 Task: Create a sub task Design and Implement Solution for the task  Create a new online platform for car rental services in the project AgileNexus , assign it to team member softage.1@softage.net and update the status of the sub task to  Off Track , set the priority of the sub task to High
Action: Mouse moved to (63, 262)
Screenshot: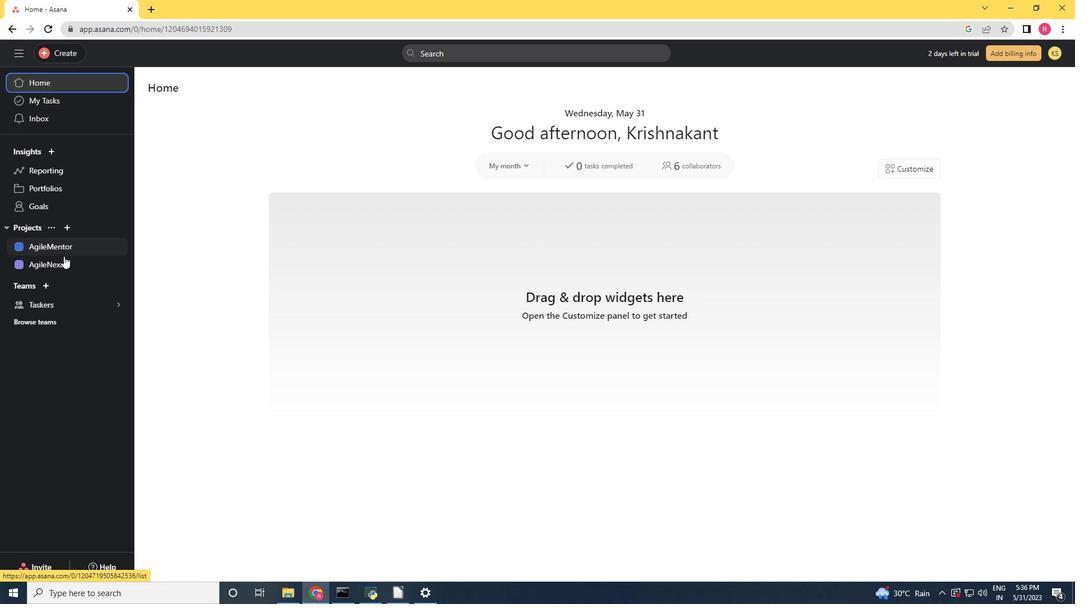 
Action: Mouse pressed left at (63, 262)
Screenshot: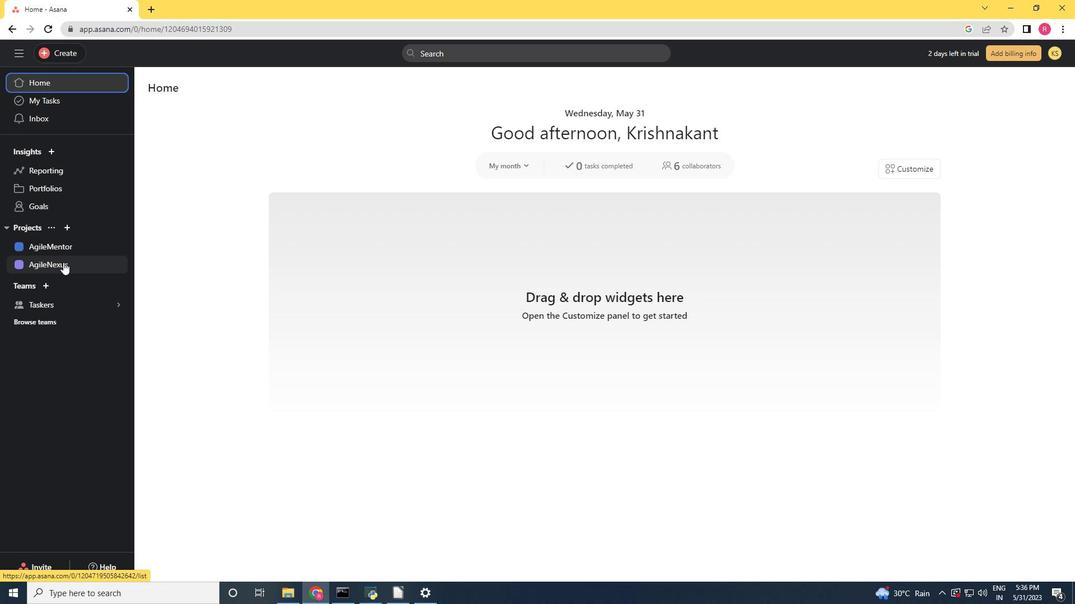 
Action: Mouse moved to (464, 246)
Screenshot: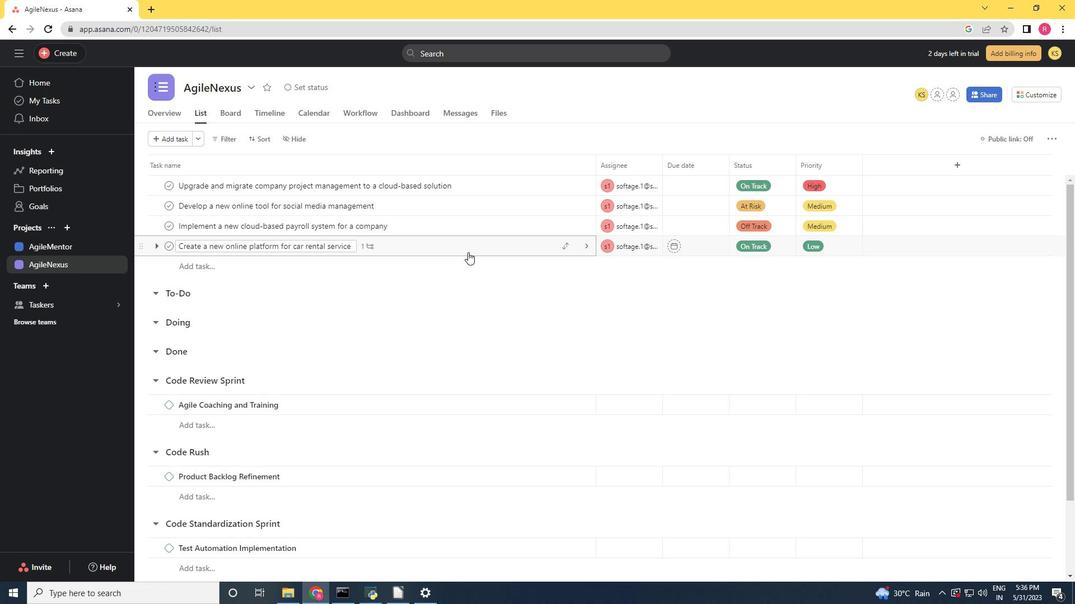 
Action: Mouse pressed left at (464, 246)
Screenshot: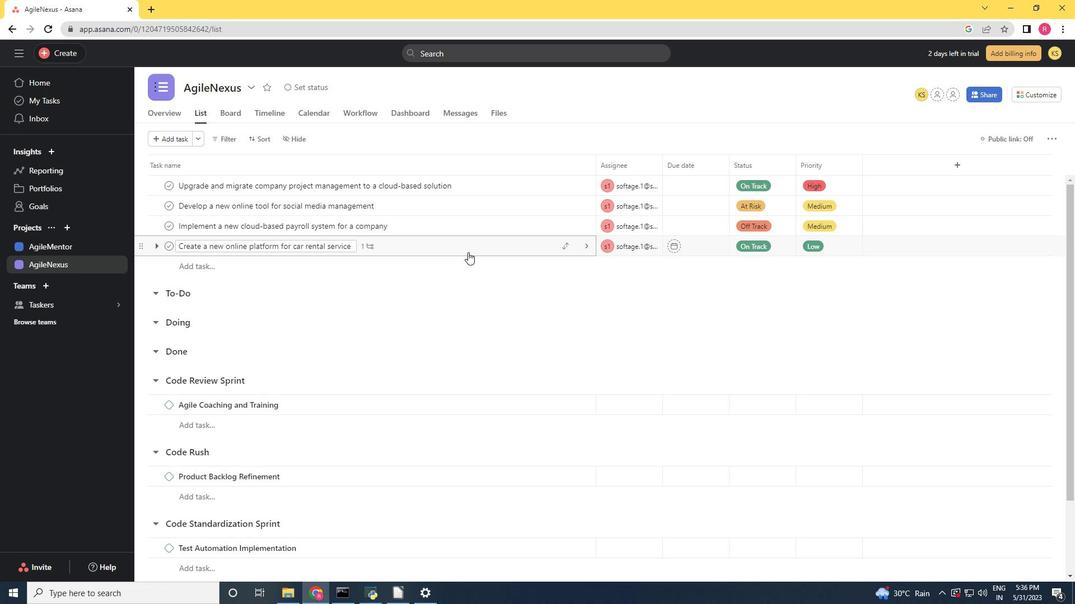 
Action: Mouse moved to (824, 343)
Screenshot: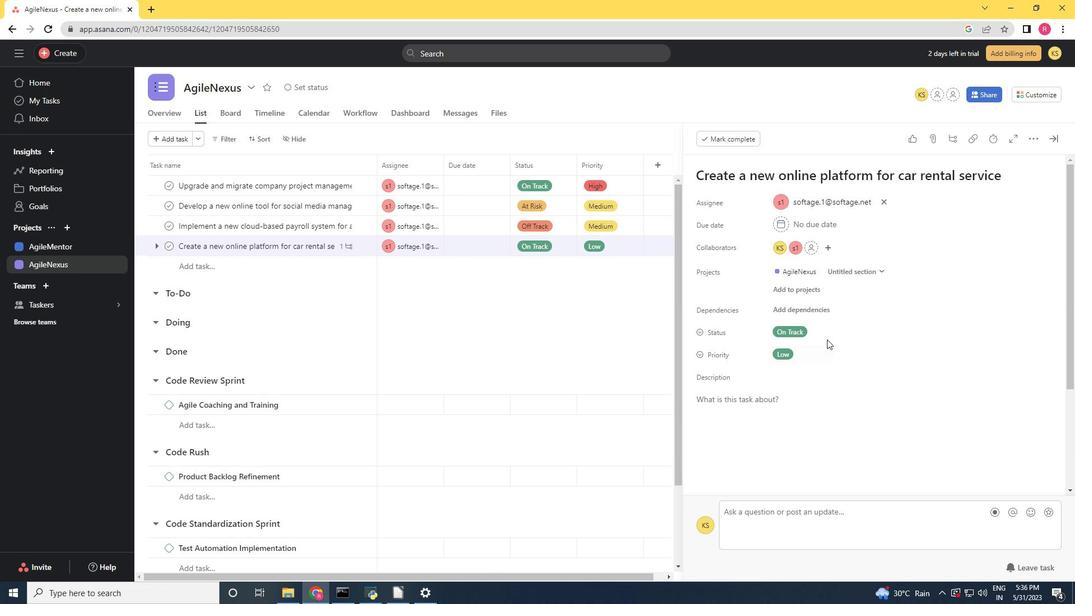 
Action: Mouse scrolled (824, 342) with delta (0, 0)
Screenshot: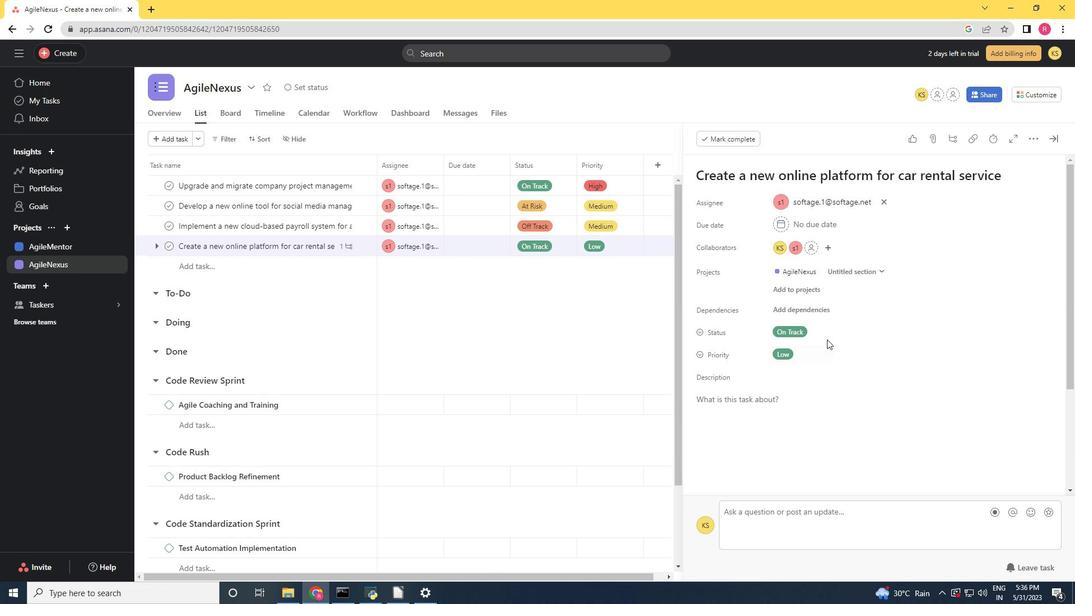 
Action: Mouse moved to (824, 346)
Screenshot: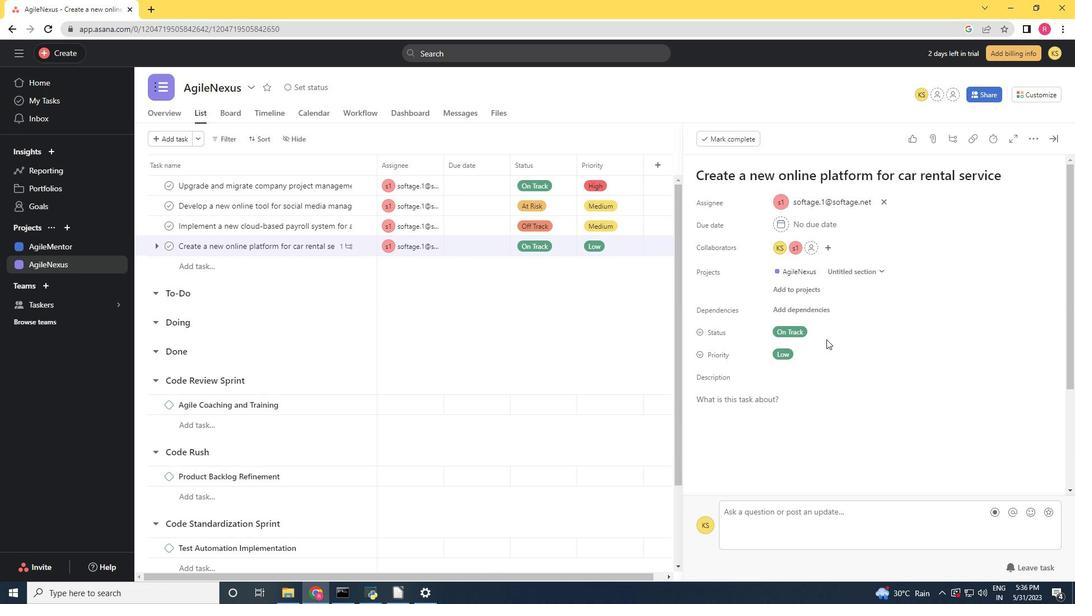 
Action: Mouse scrolled (824, 346) with delta (0, 0)
Screenshot: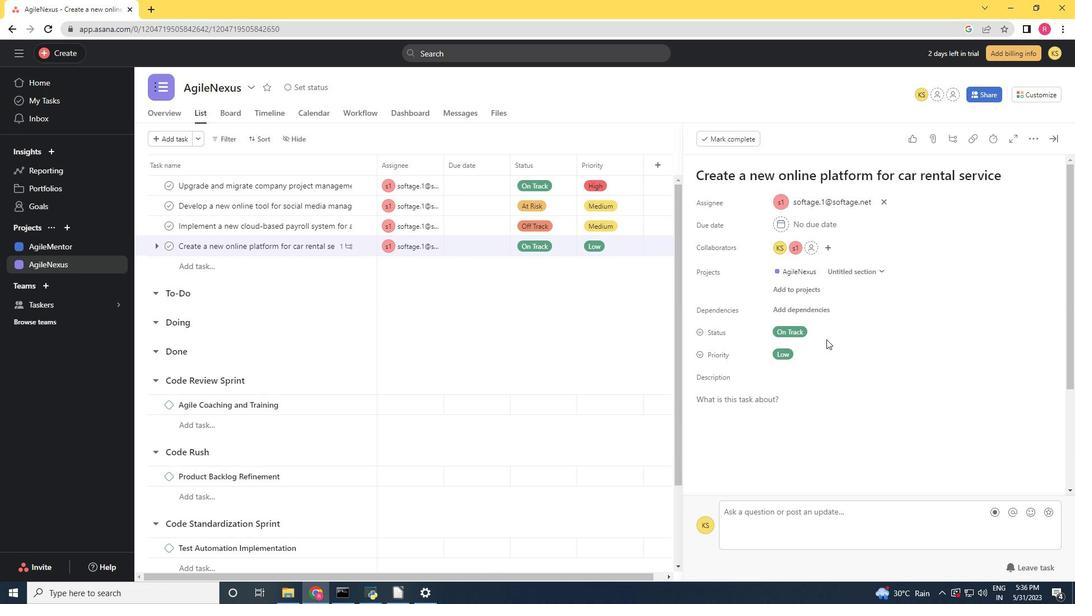 
Action: Mouse moved to (823, 347)
Screenshot: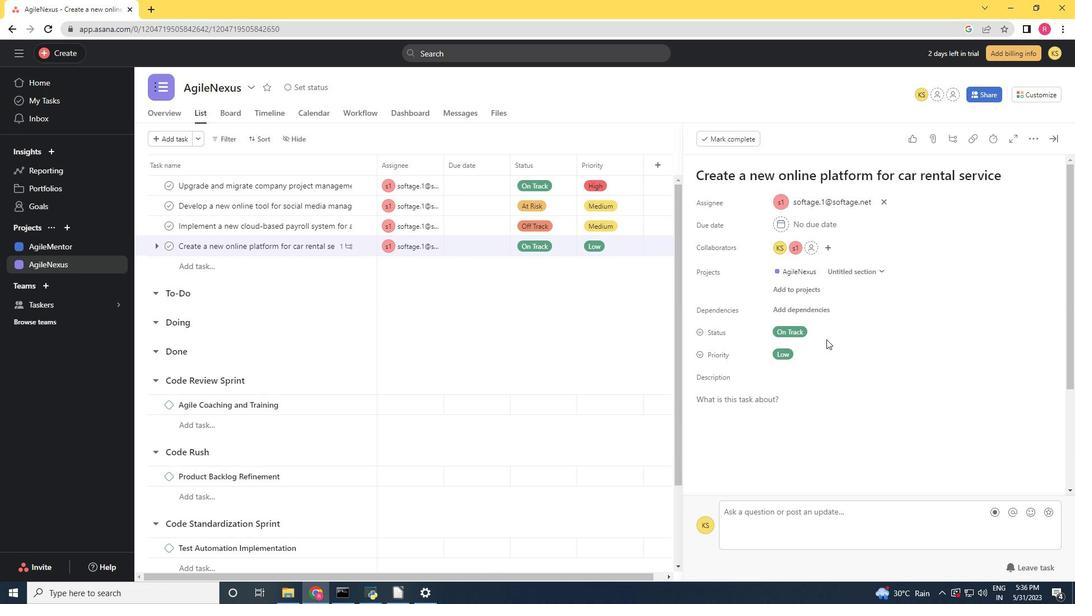
Action: Mouse scrolled (823, 347) with delta (0, 0)
Screenshot: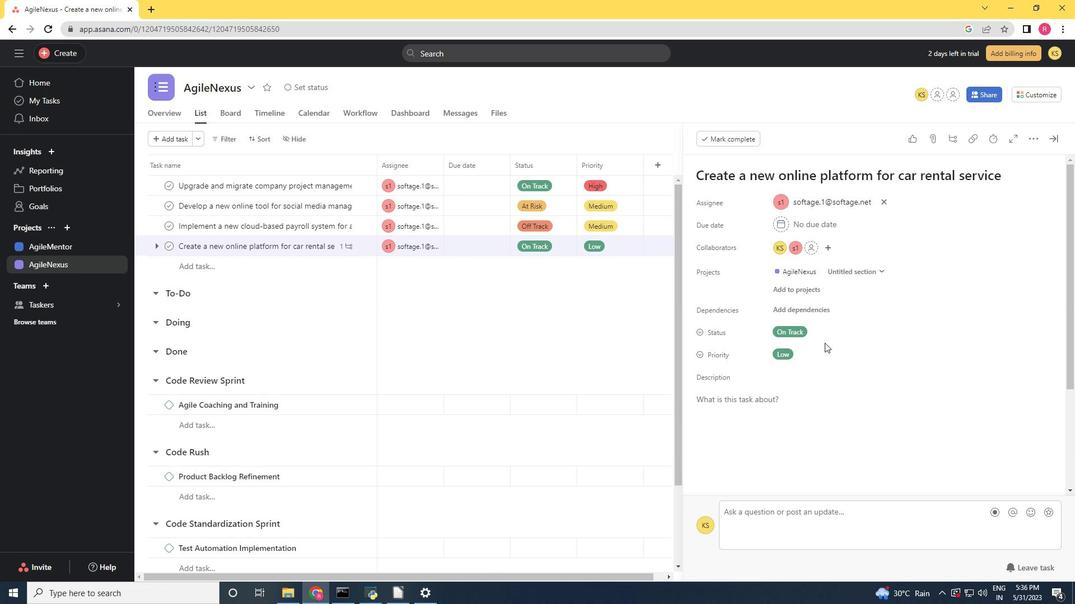 
Action: Mouse moved to (818, 355)
Screenshot: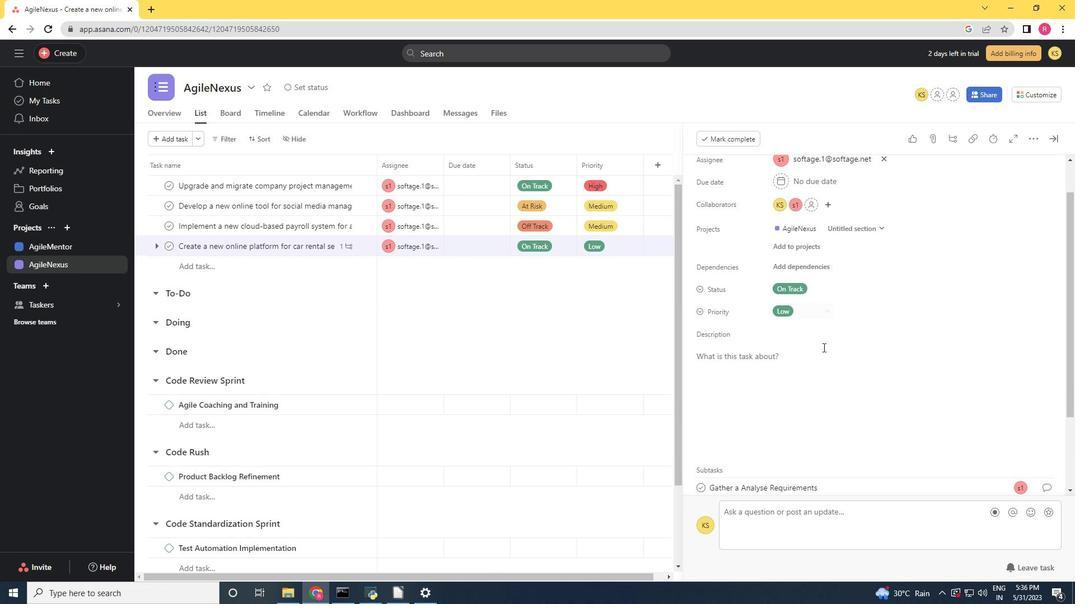 
Action: Mouse scrolled (818, 355) with delta (0, 0)
Screenshot: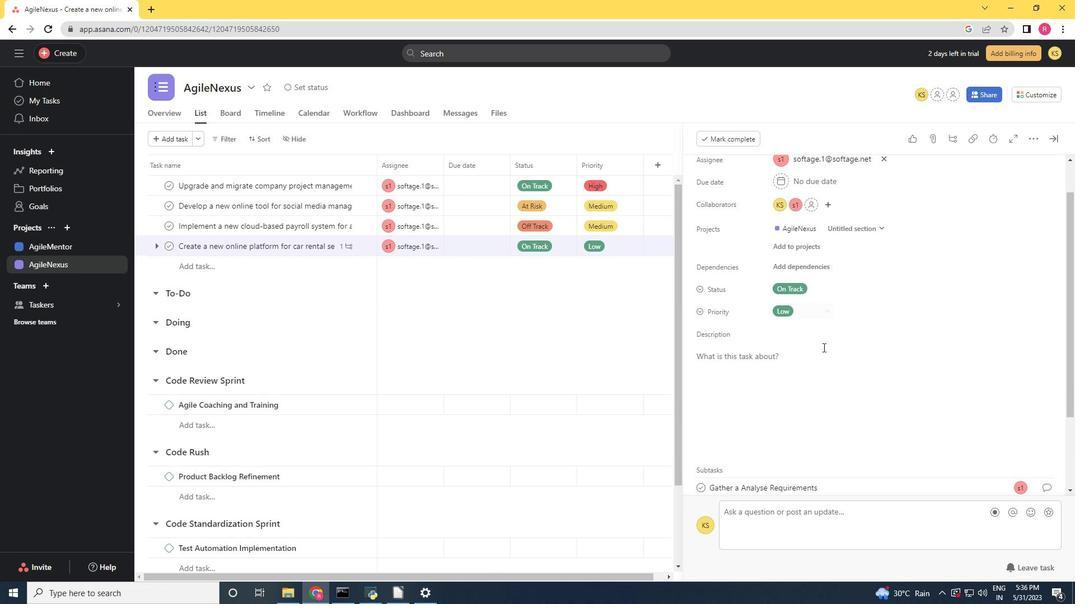
Action: Mouse moved to (812, 363)
Screenshot: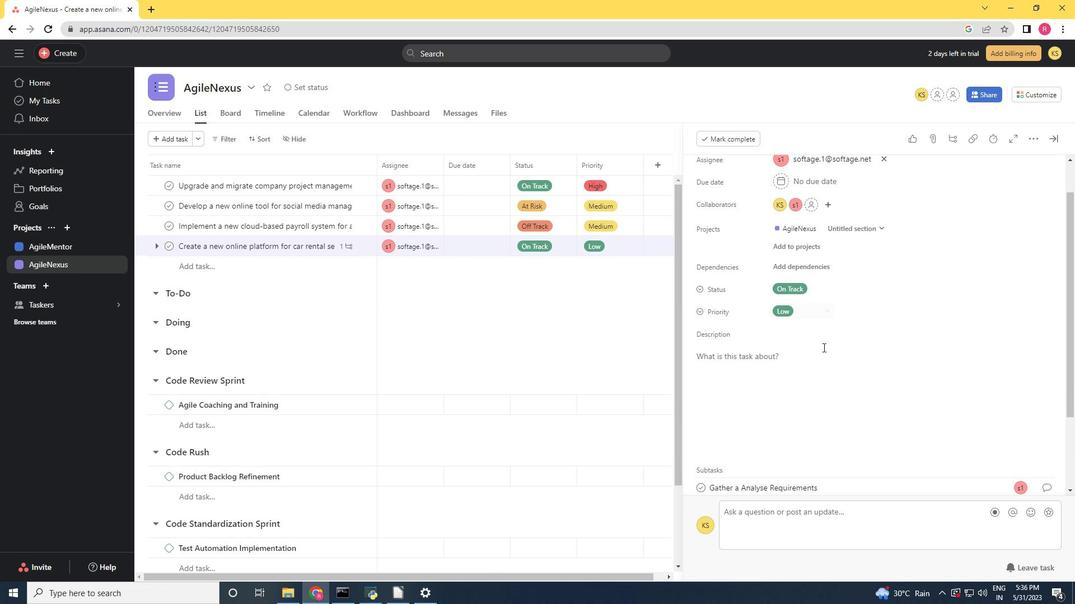 
Action: Mouse scrolled (812, 362) with delta (0, 0)
Screenshot: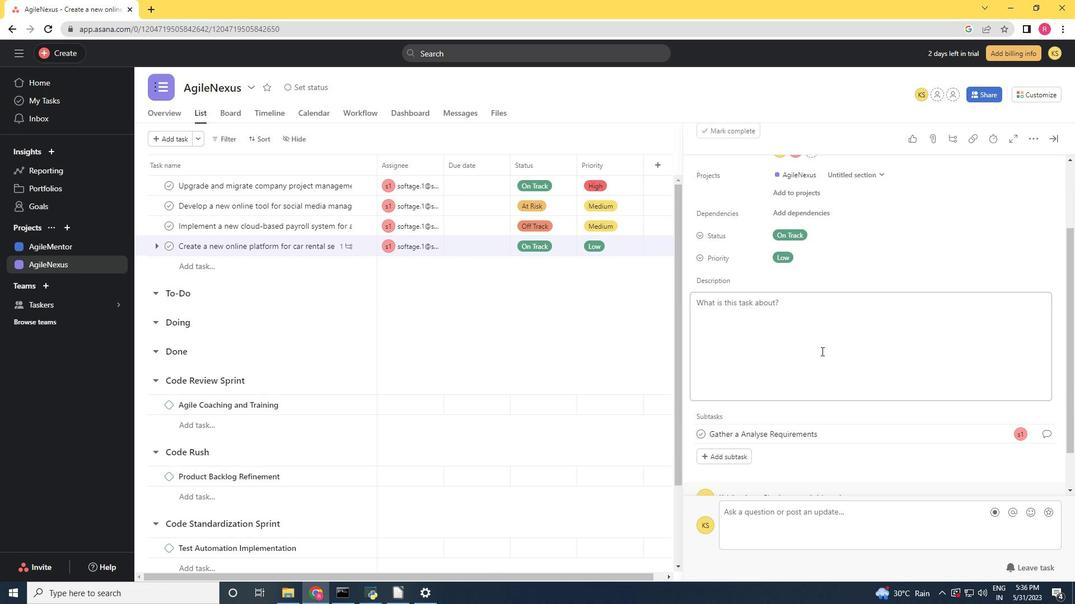 
Action: Mouse moved to (807, 370)
Screenshot: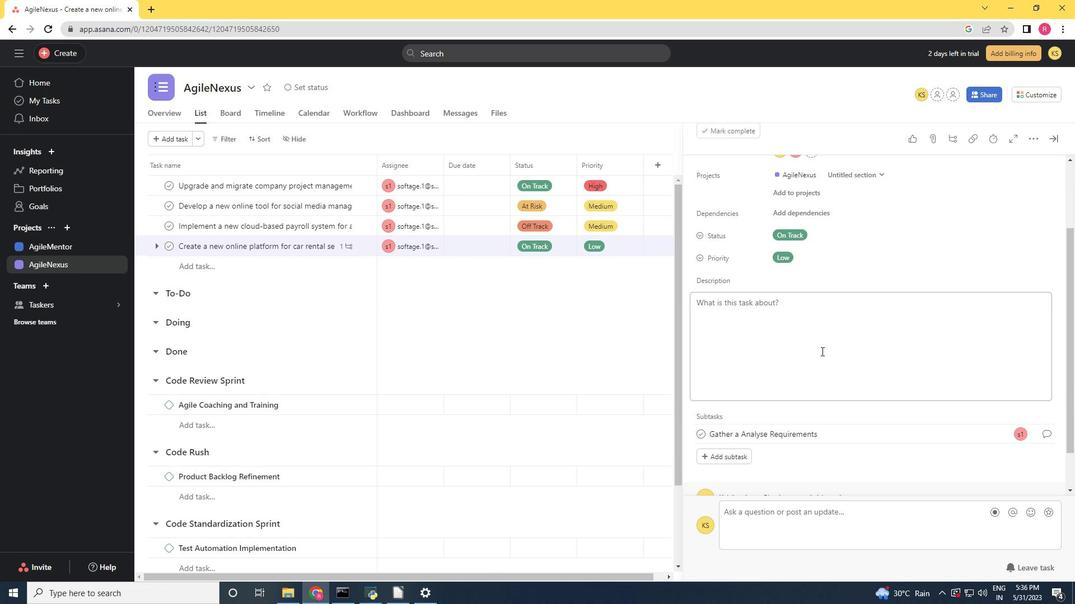 
Action: Mouse scrolled (807, 369) with delta (0, 0)
Screenshot: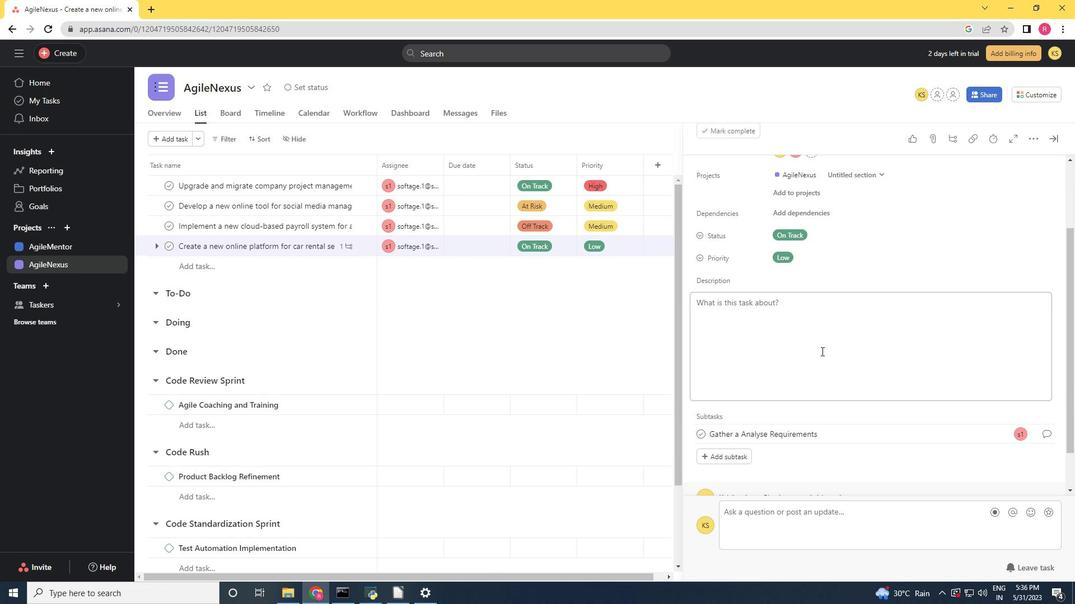 
Action: Mouse moved to (738, 408)
Screenshot: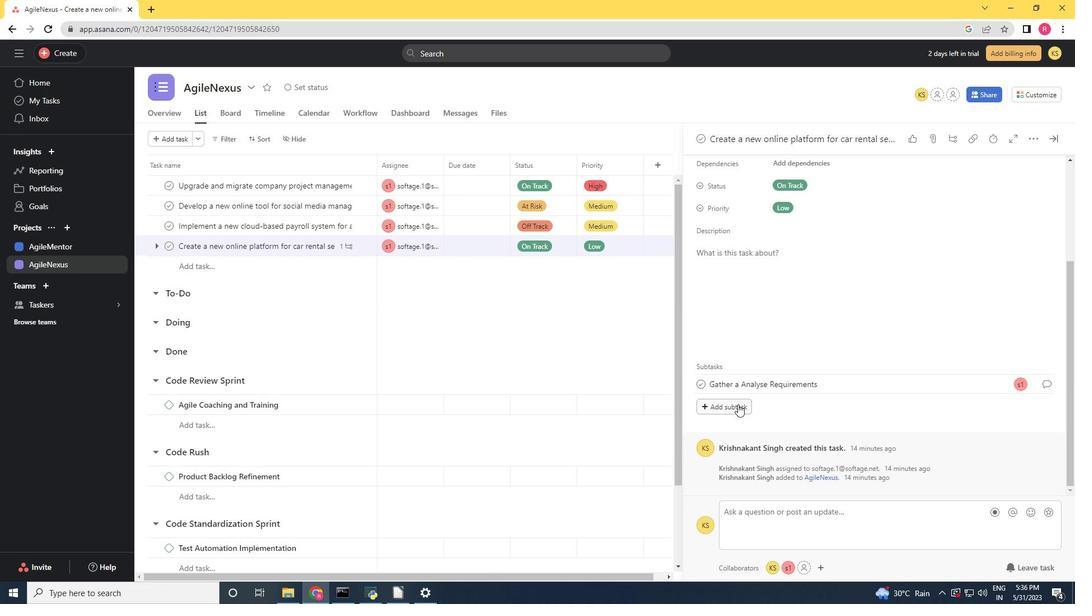 
Action: Mouse pressed left at (738, 408)
Screenshot: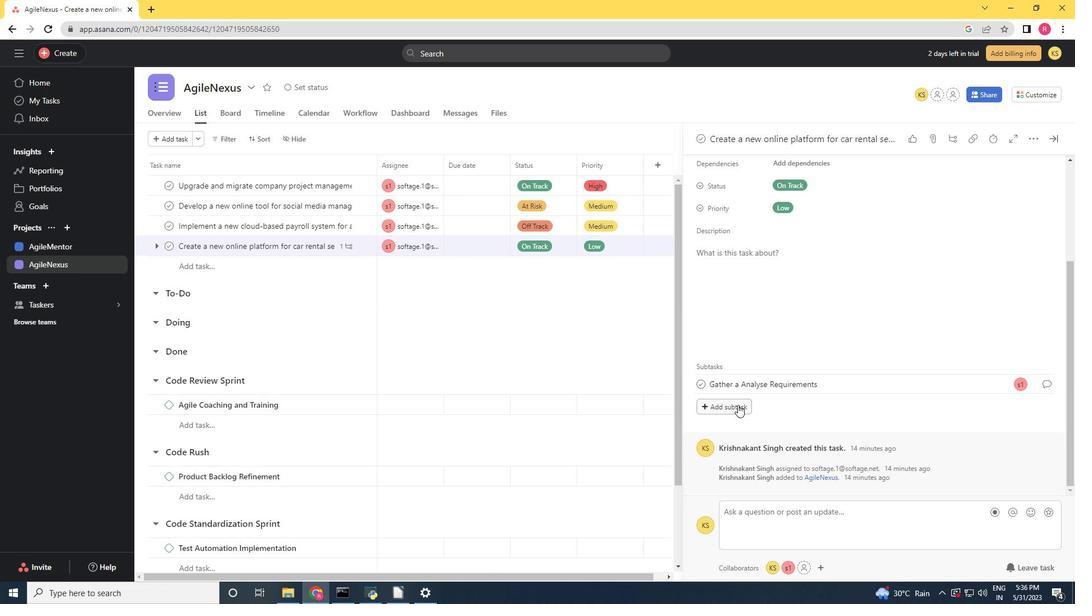 
Action: Mouse moved to (741, 403)
Screenshot: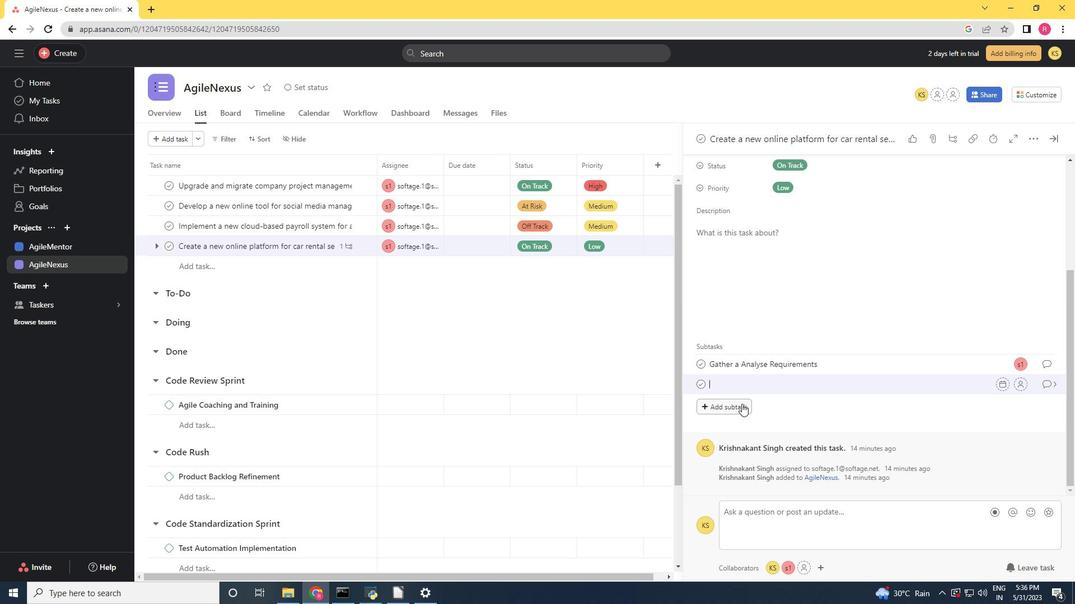 
Action: Key pressed <Key.shift>
Screenshot: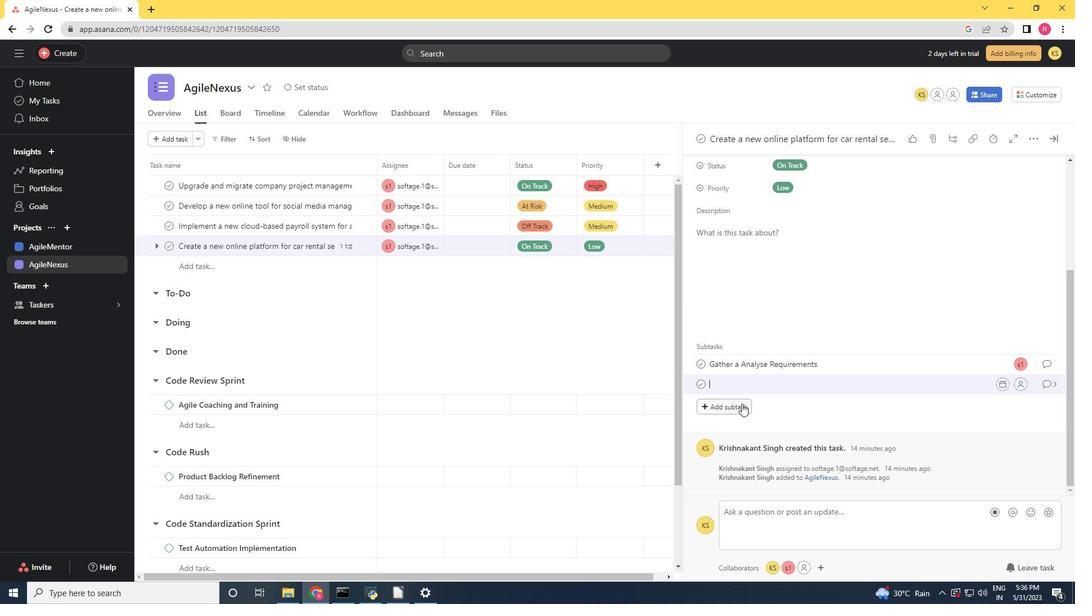 
Action: Mouse moved to (743, 403)
Screenshot: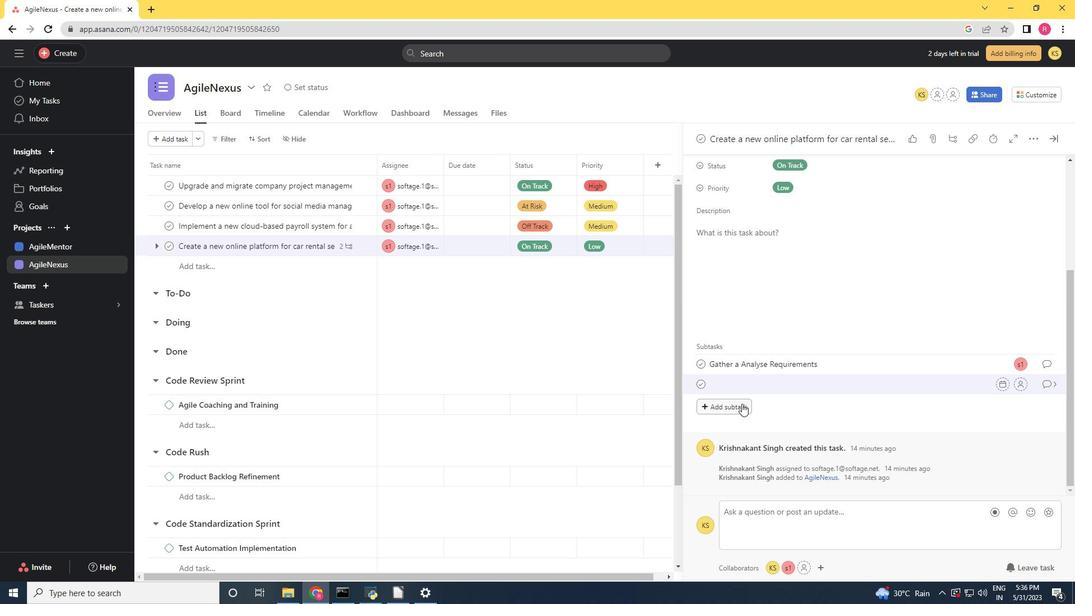 
Action: Key pressed Design<Key.space>and<Key.space><Key.shift>Implement<Key.space><Key.shift>Soulution<Key.space><Key.backspace><Key.backspace><Key.backspace><Key.backspace><Key.backspace><Key.backspace><Key.backspace><Key.backspace>lution<Key.space>
Screenshot: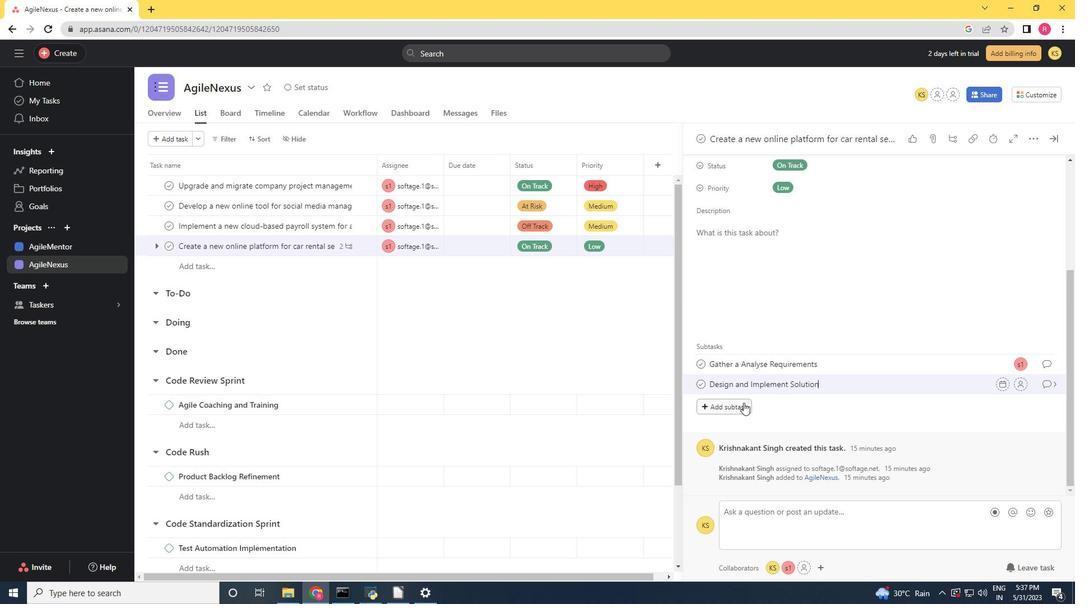 
Action: Mouse moved to (1023, 389)
Screenshot: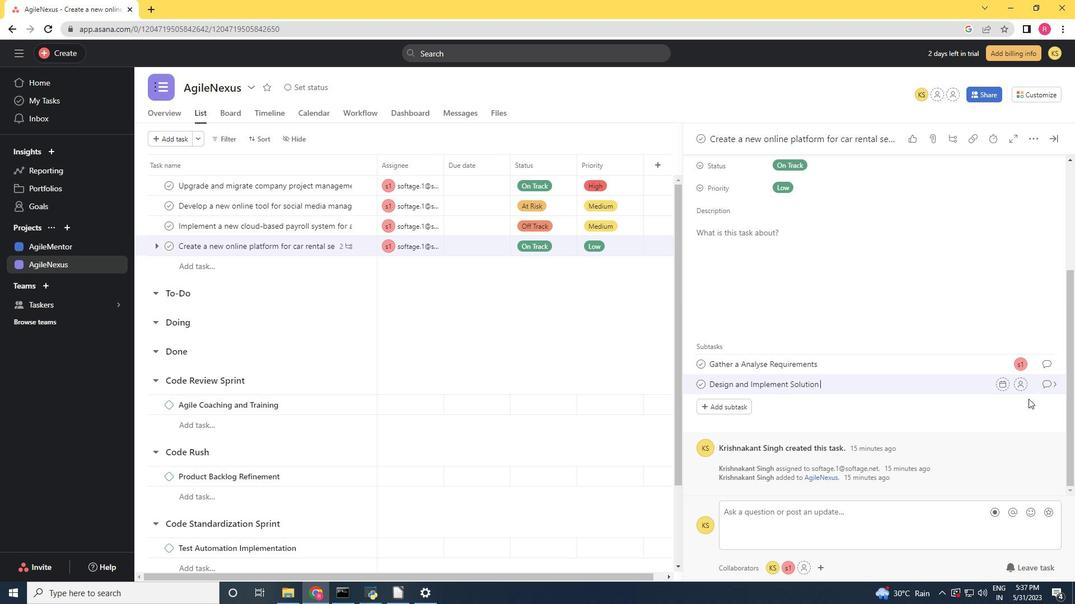
Action: Mouse pressed left at (1023, 389)
Screenshot: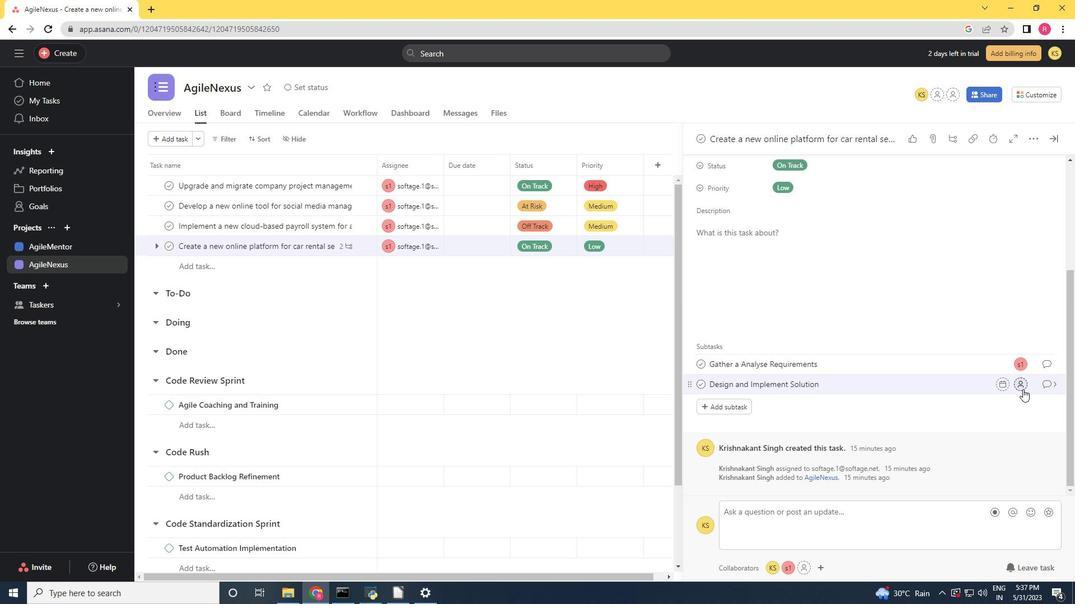 
Action: Mouse moved to (1029, 382)
Screenshot: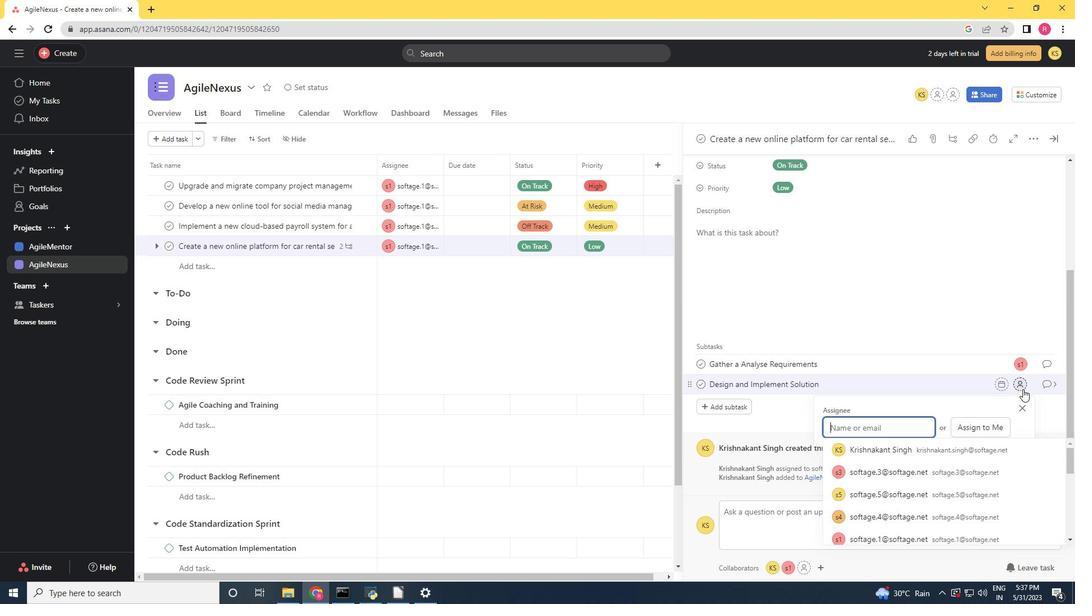 
Action: Key pressed s
Screenshot: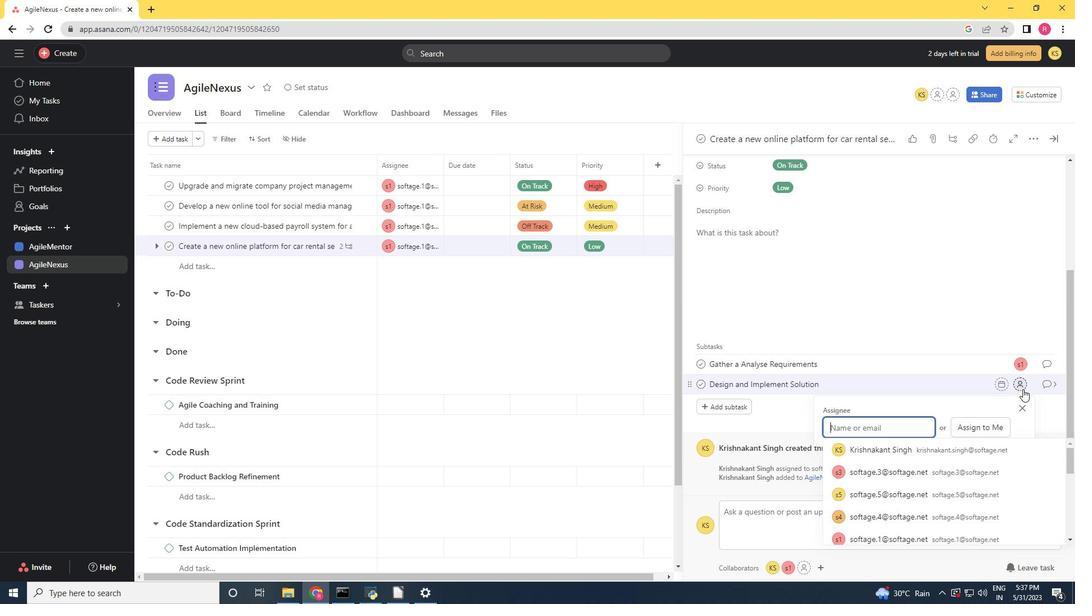 
Action: Mouse moved to (1017, 378)
Screenshot: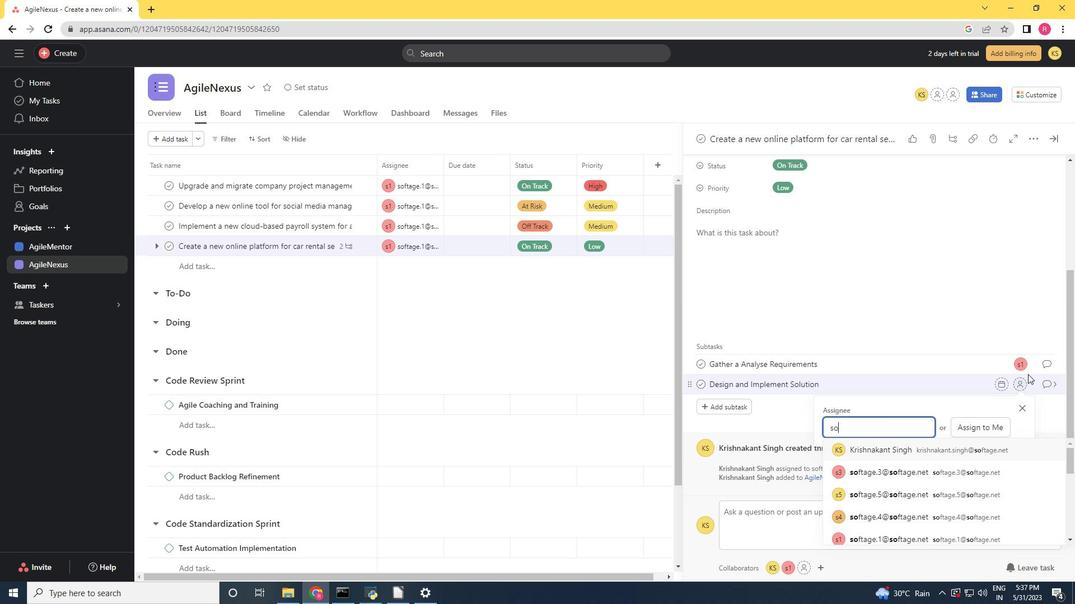 
Action: Key pressed ftage.1<Key.shift>@softage.m<Key.backspace>net
Screenshot: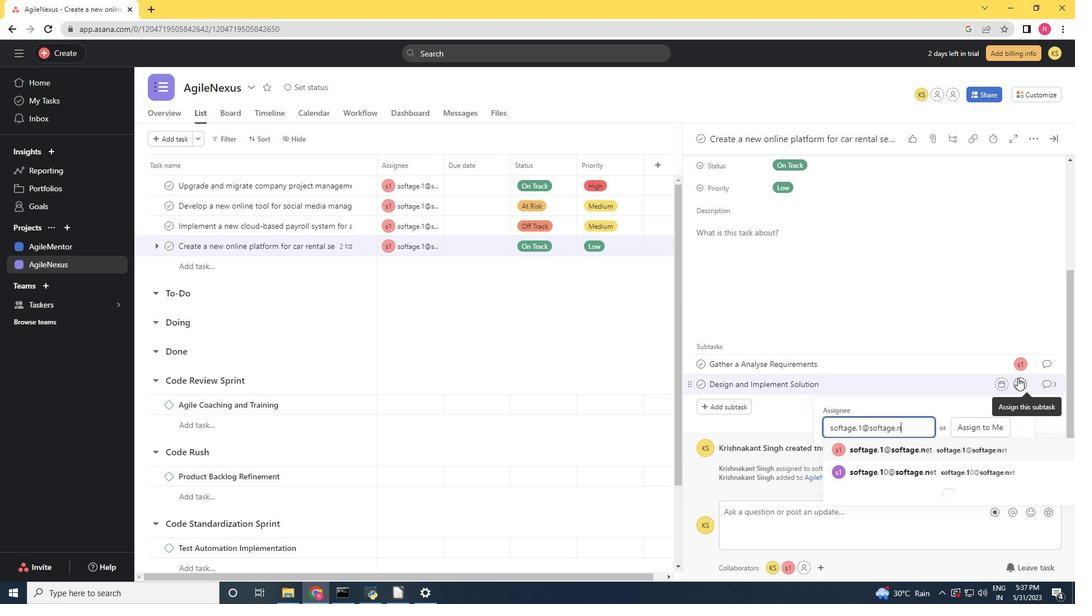 
Action: Mouse moved to (937, 449)
Screenshot: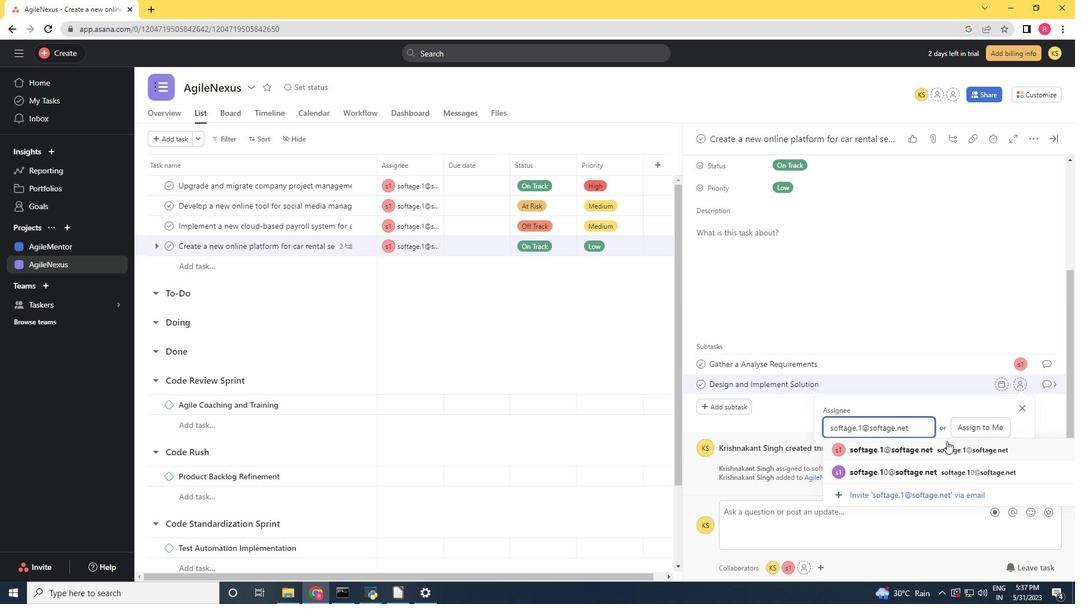
Action: Mouse pressed left at (937, 449)
Screenshot: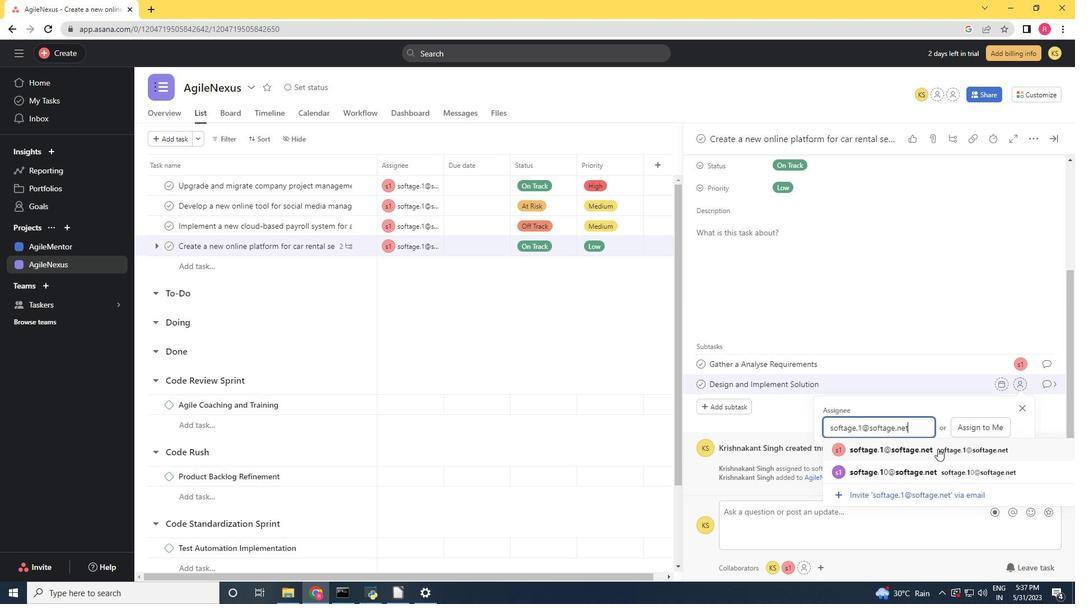 
Action: Mouse moved to (1045, 388)
Screenshot: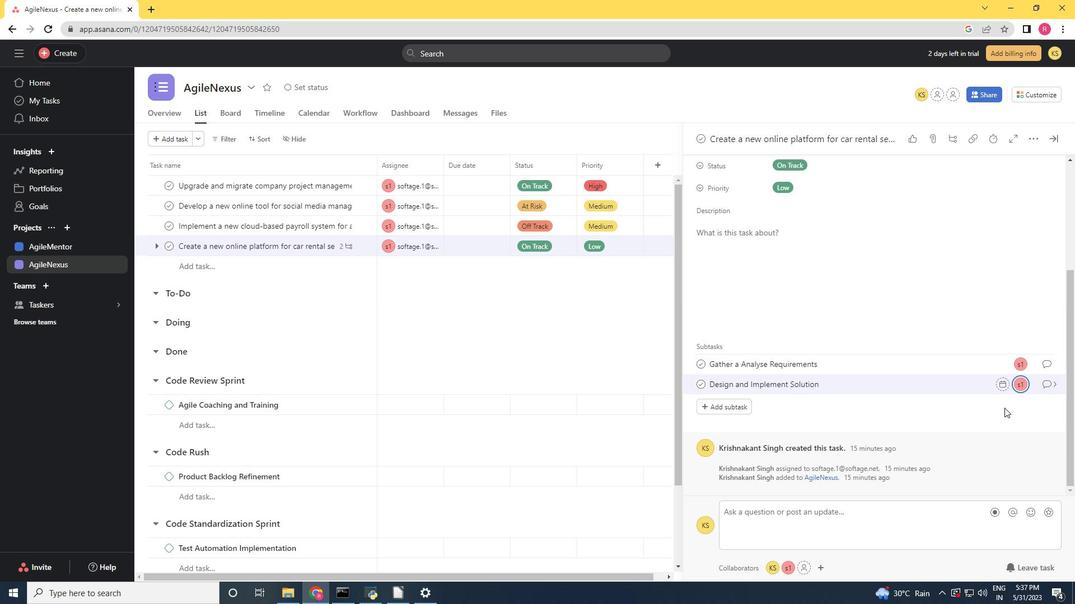 
Action: Mouse pressed left at (1045, 388)
Screenshot: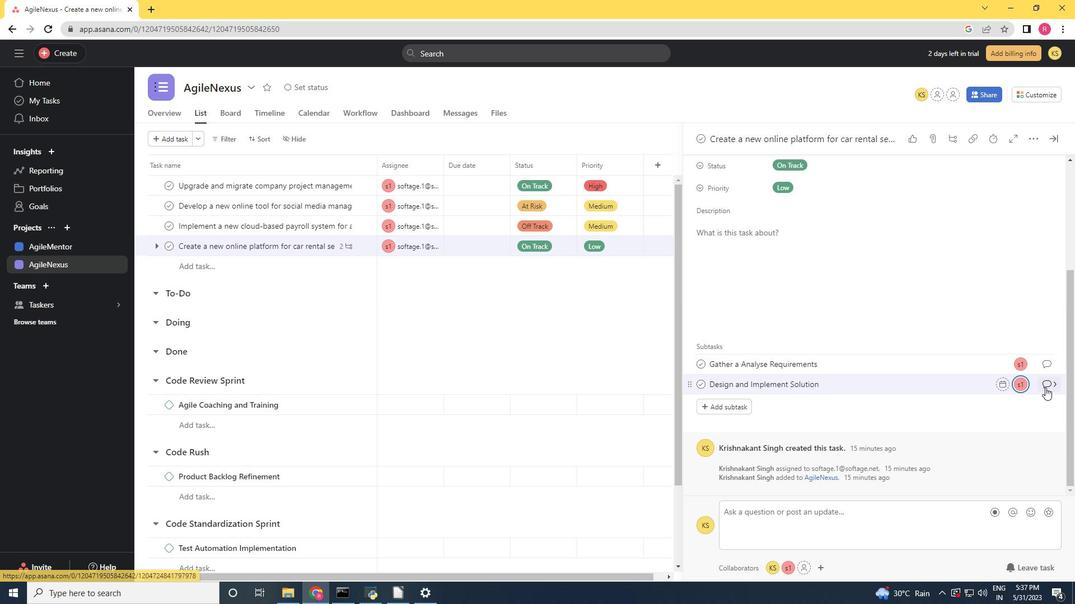 
Action: Mouse moved to (732, 318)
Screenshot: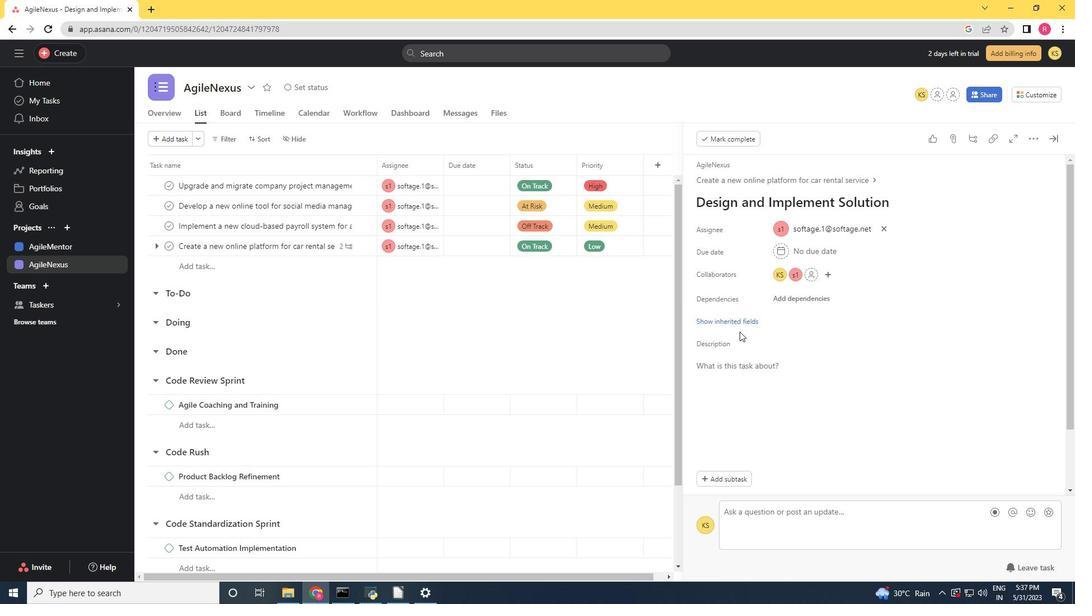 
Action: Mouse pressed left at (732, 318)
Screenshot: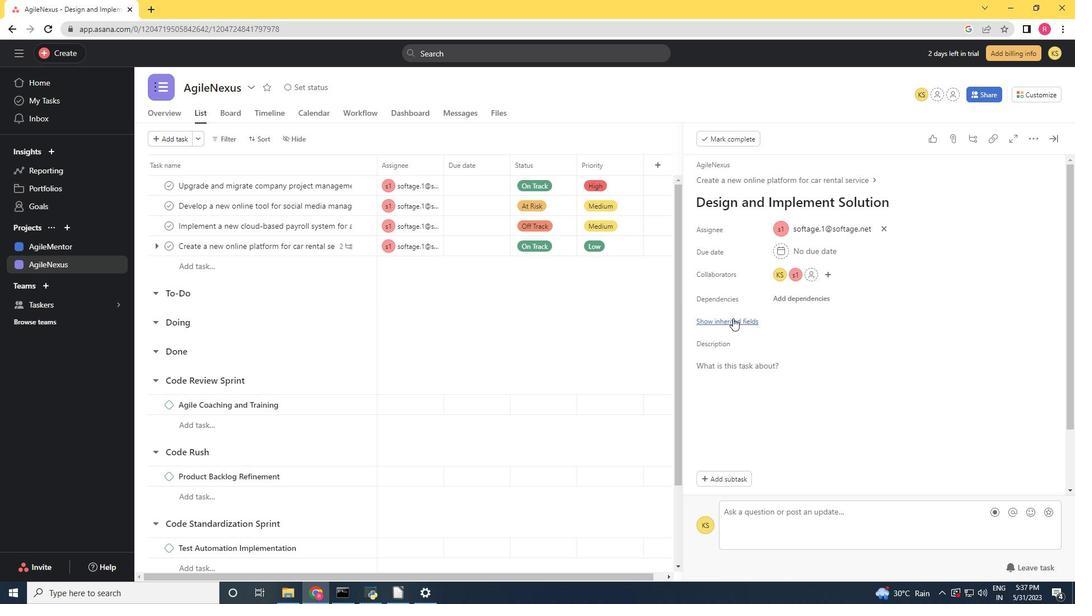 
Action: Mouse moved to (785, 348)
Screenshot: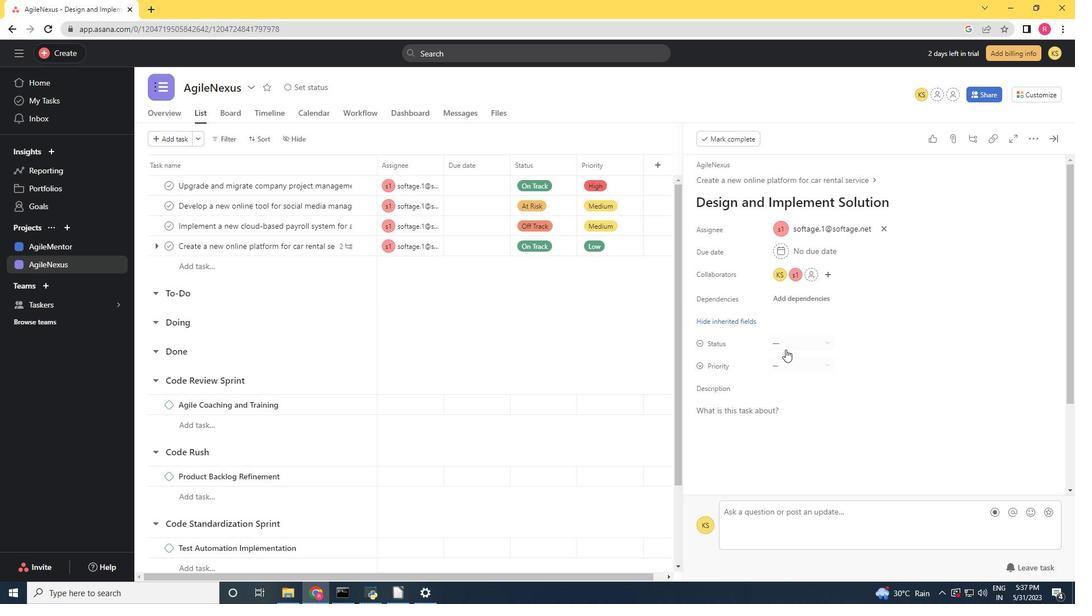 
Action: Mouse pressed left at (785, 348)
Screenshot: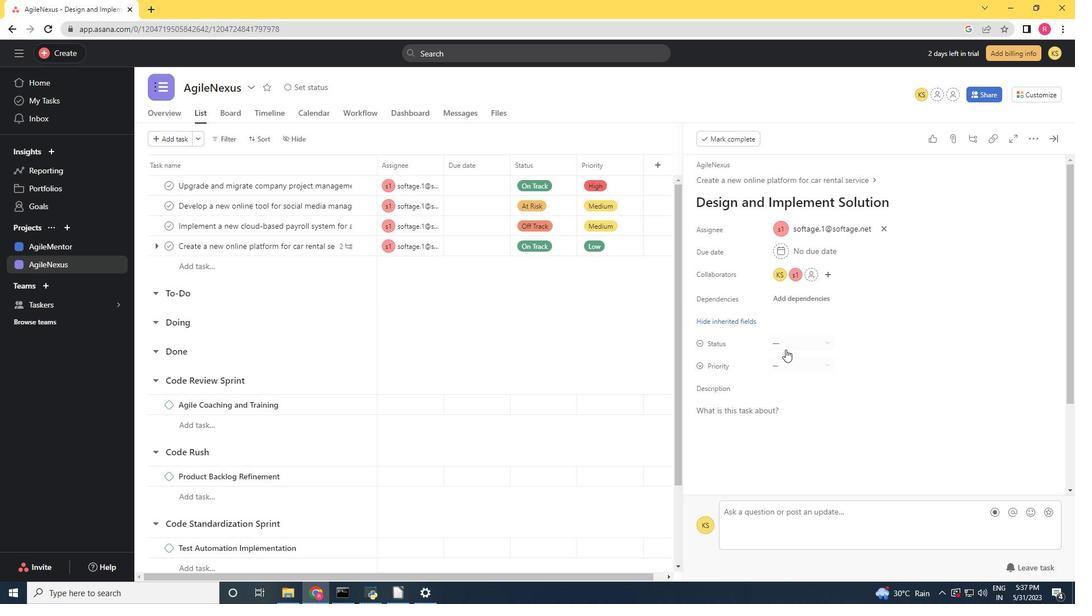 
Action: Mouse moved to (816, 404)
Screenshot: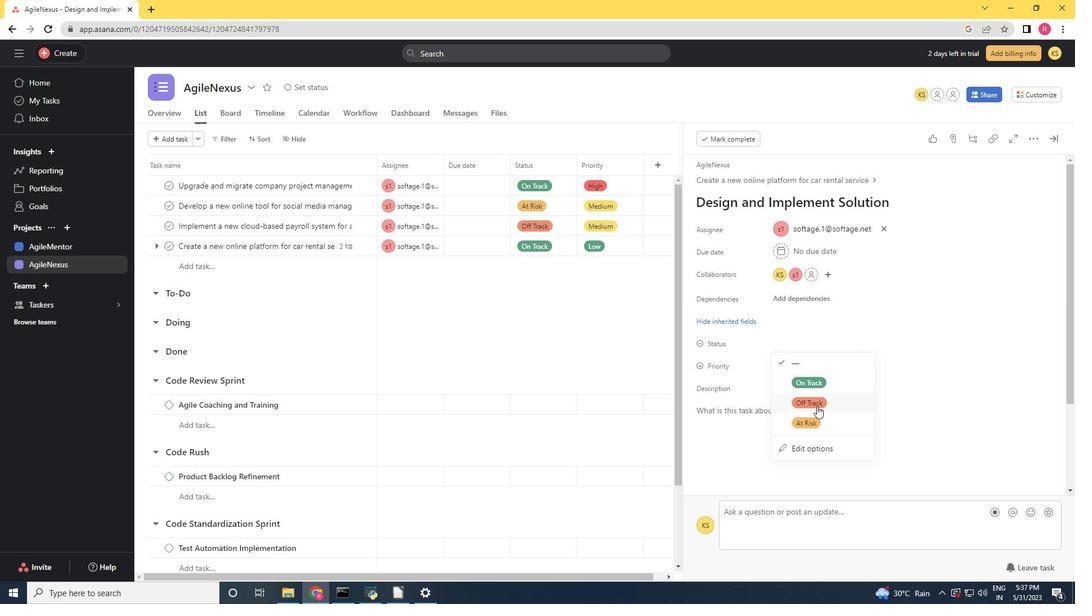 
Action: Mouse pressed left at (816, 404)
Screenshot: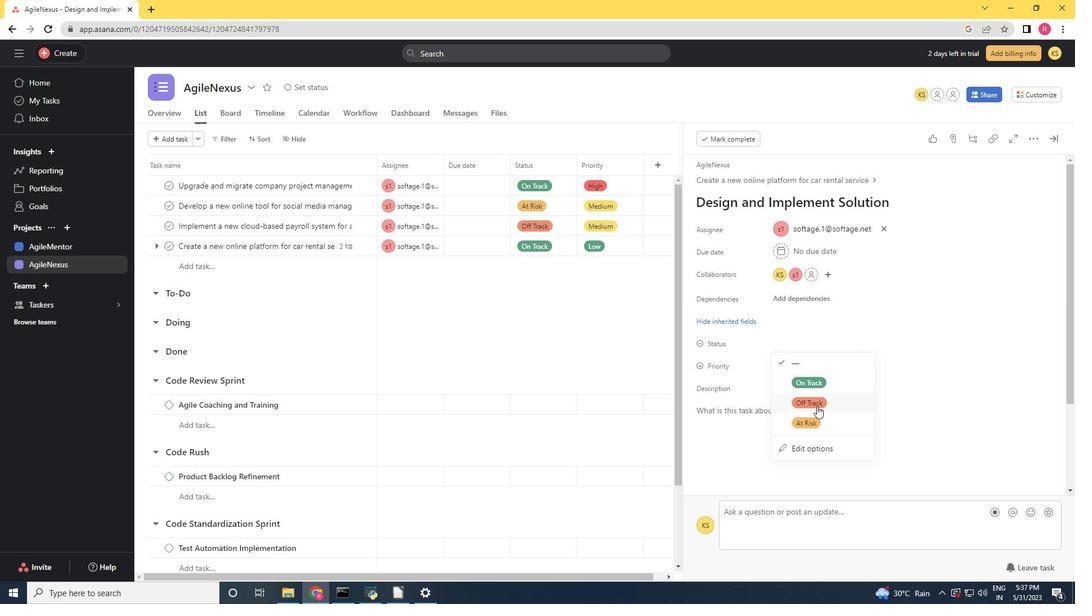 
Action: Mouse moved to (786, 360)
Screenshot: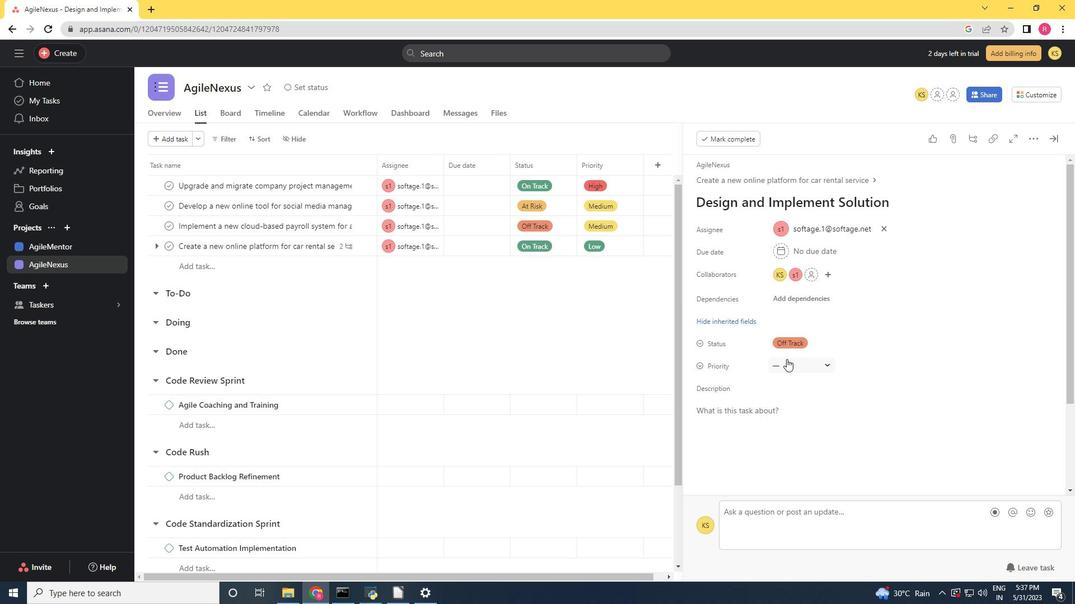 
Action: Mouse pressed left at (786, 360)
Screenshot: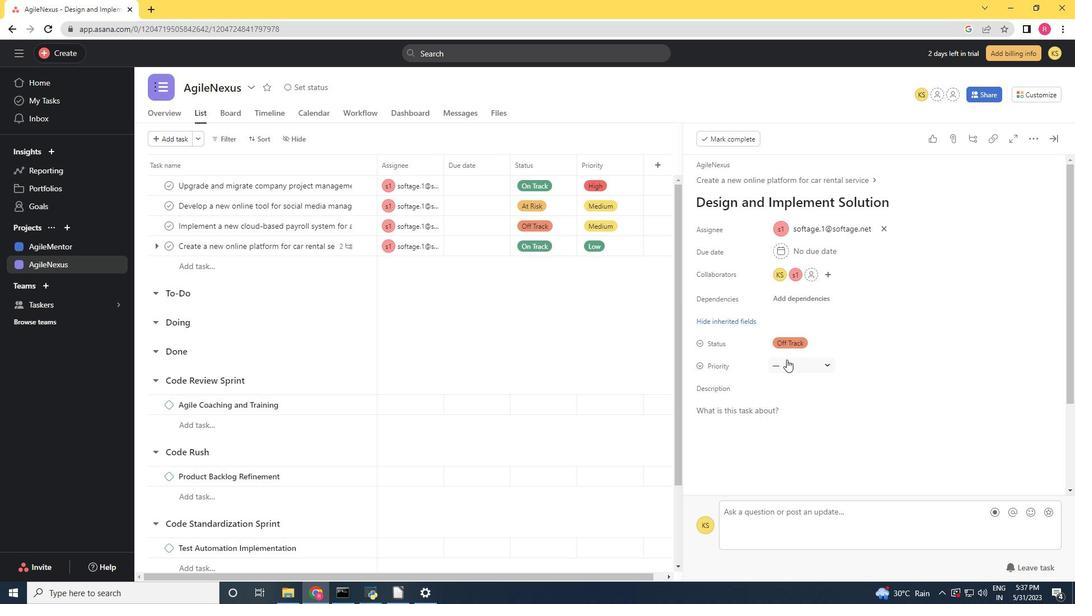 
Action: Mouse moved to (815, 400)
Screenshot: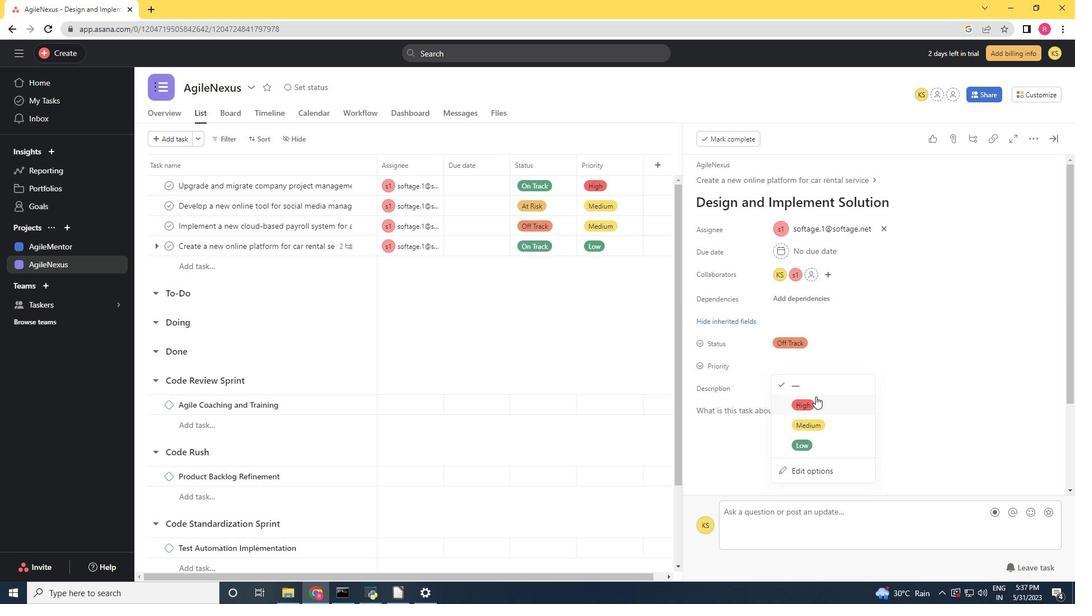
Action: Mouse pressed left at (815, 400)
Screenshot: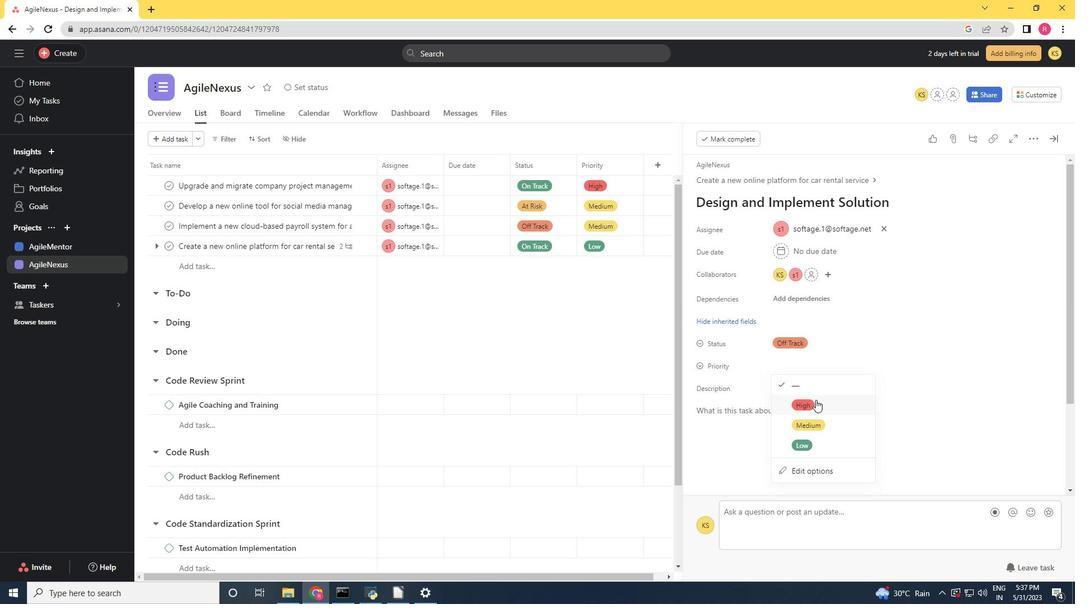
Action: Mouse moved to (816, 400)
Screenshot: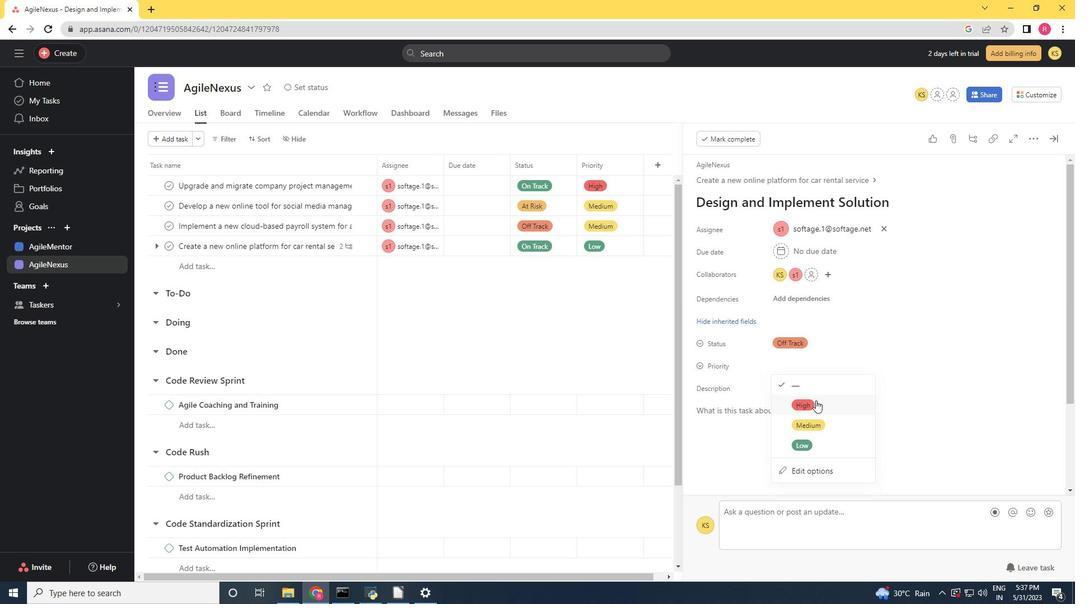 
